 Task: Open Card Card0000000097 in Board Board0000000025 in Workspace WS0000000009 in Trello. Add Member Email0000000033 to Card Card0000000097 in Board Board0000000025 in Workspace WS0000000009 in Trello. Add Green Label titled Label0000000097 to Card Card0000000097 in Board Board0000000025 in Workspace WS0000000009 in Trello. Add Checklist CL0000000097 to Card Card0000000097 in Board Board0000000025 in Workspace WS0000000009 in Trello. Add Dates with Start Date as Apr 08 2023 and Due Date as Apr 30 2023 to Card Card0000000097 in Board Board0000000025 in Workspace WS0000000009 in Trello
Action: Mouse moved to (351, 200)
Screenshot: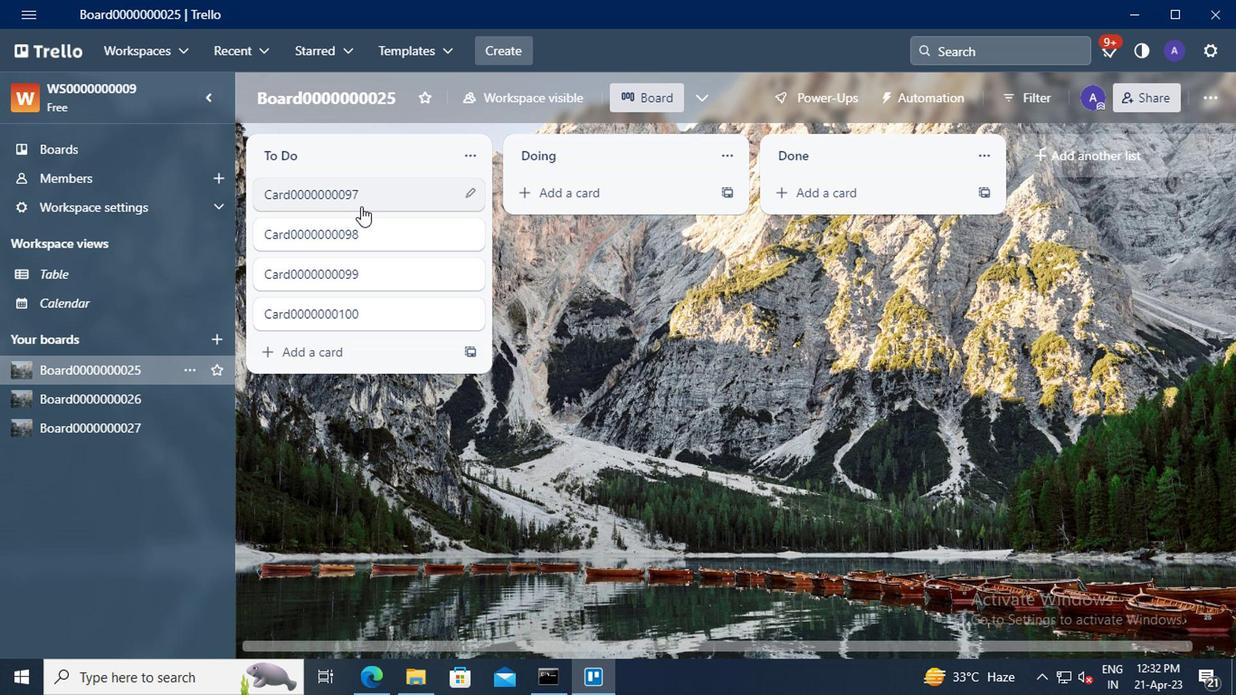 
Action: Mouse pressed left at (351, 200)
Screenshot: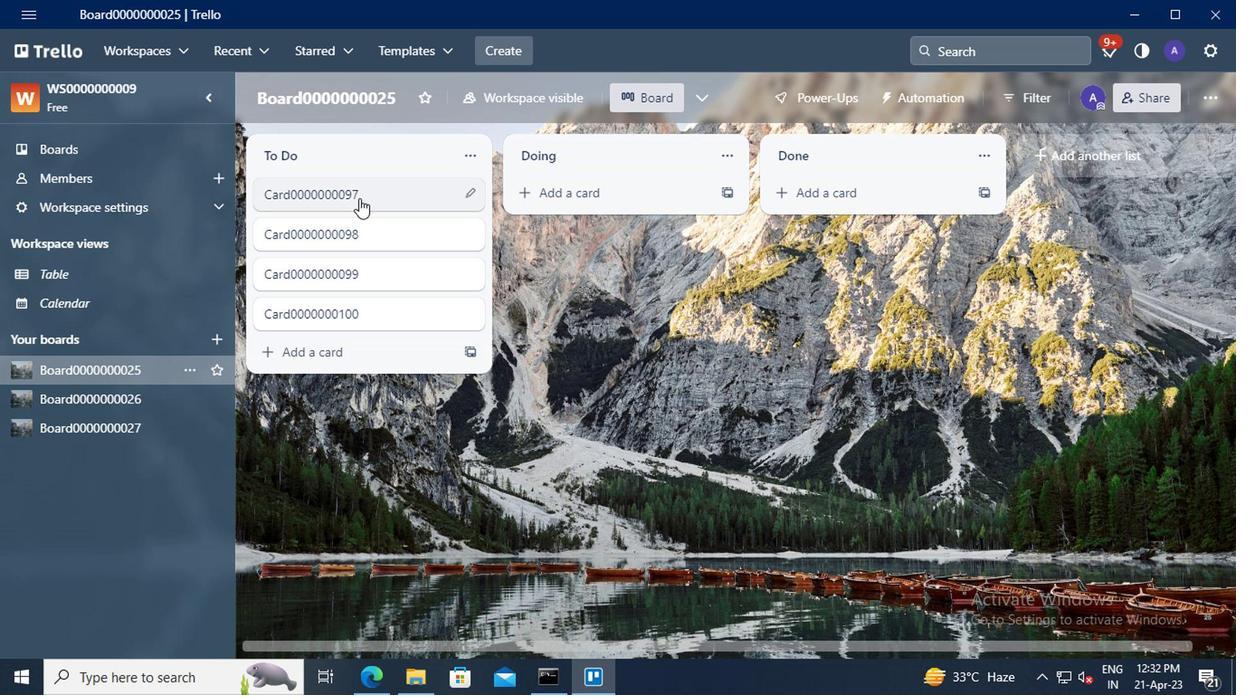 
Action: Mouse moved to (849, 175)
Screenshot: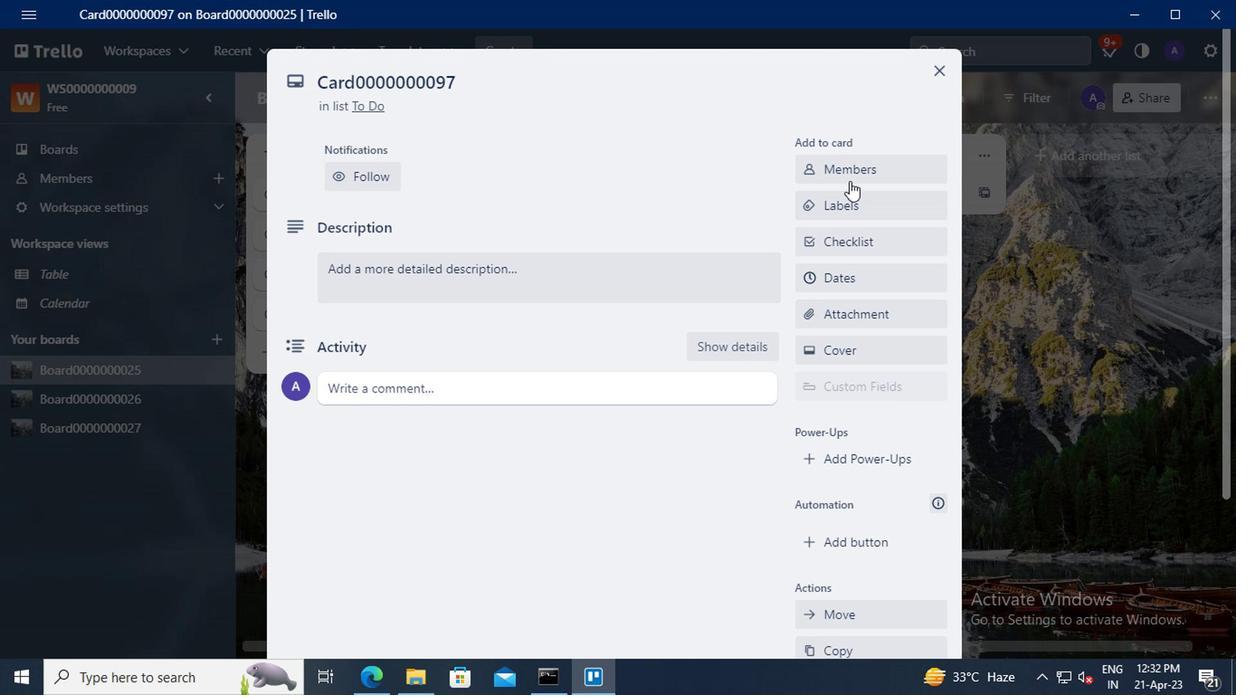 
Action: Mouse pressed left at (849, 175)
Screenshot: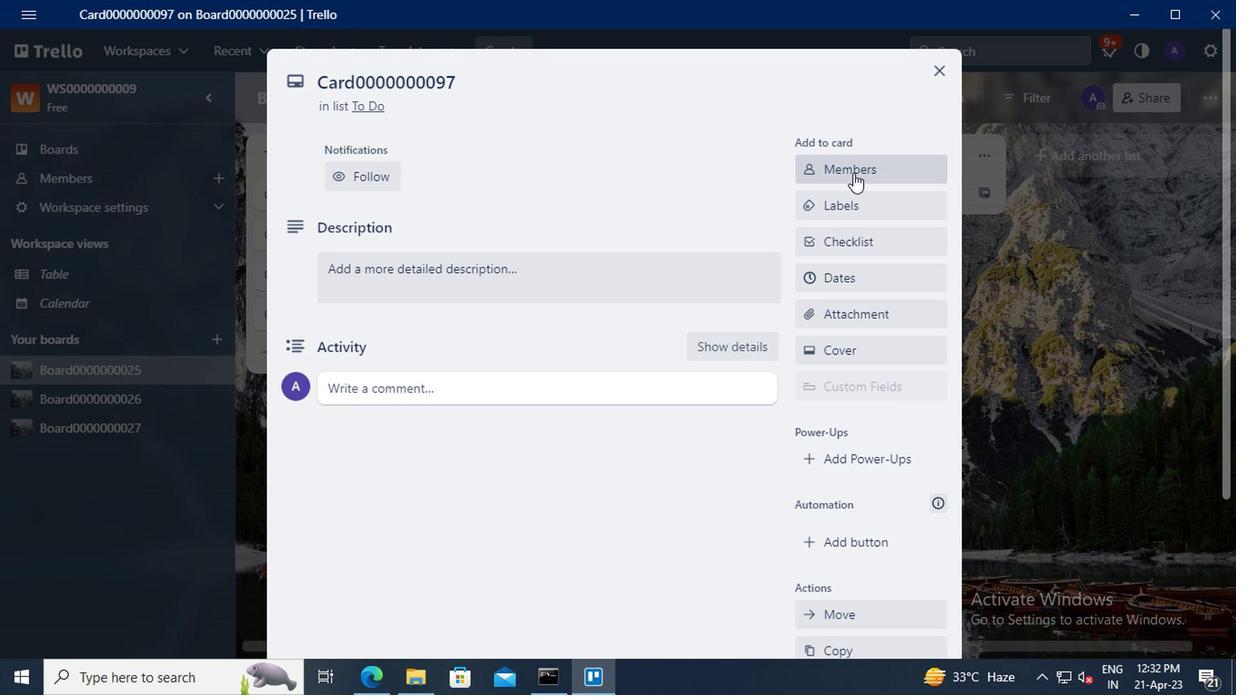 
Action: Mouse moved to (848, 260)
Screenshot: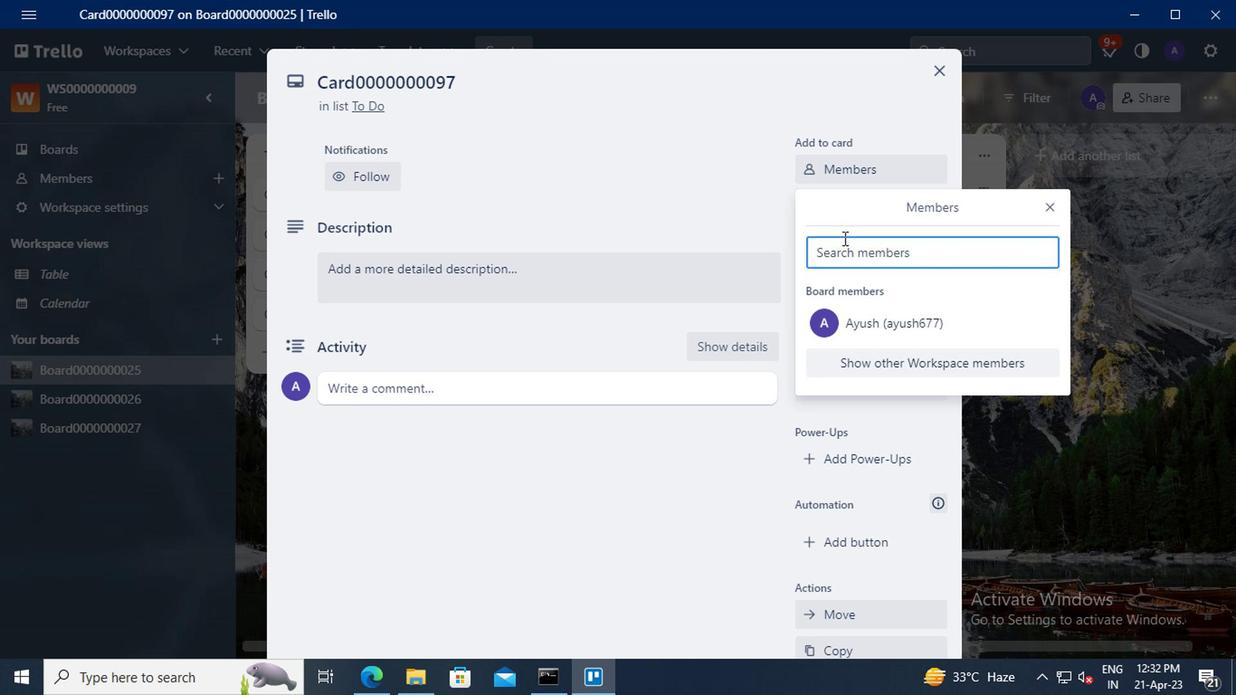 
Action: Mouse pressed left at (848, 260)
Screenshot: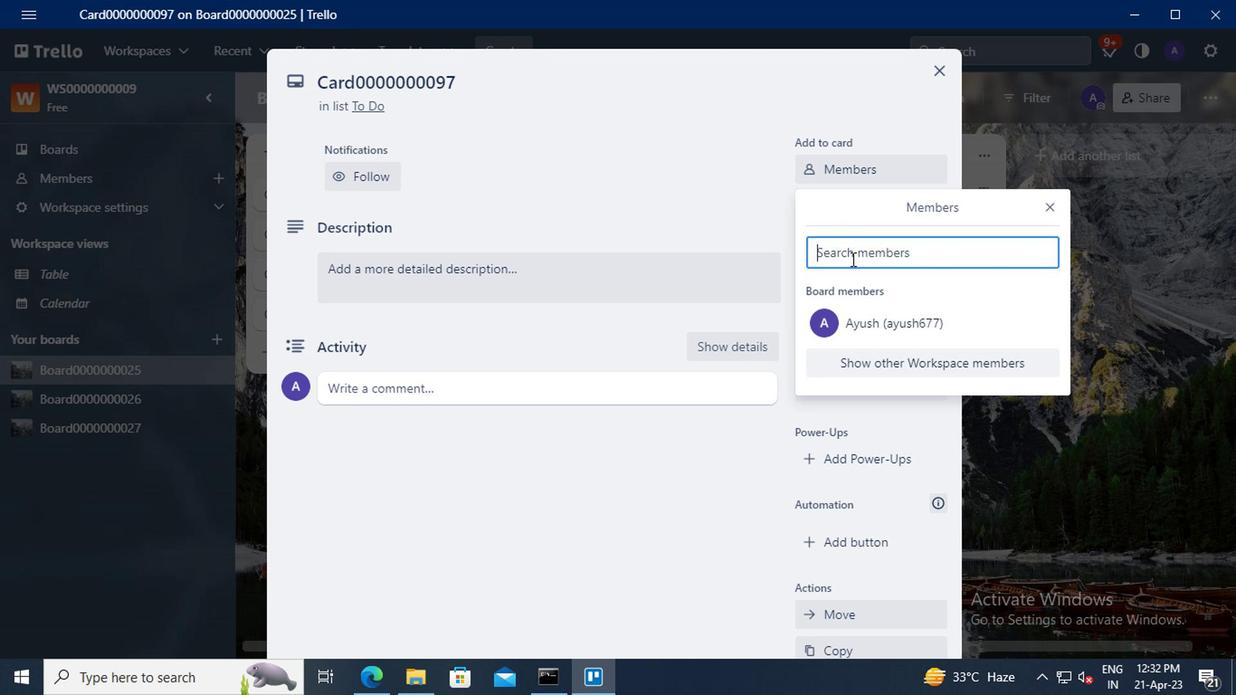 
Action: Key pressed mailaustralia7<Key.shift>@GMAIL.COM
Screenshot: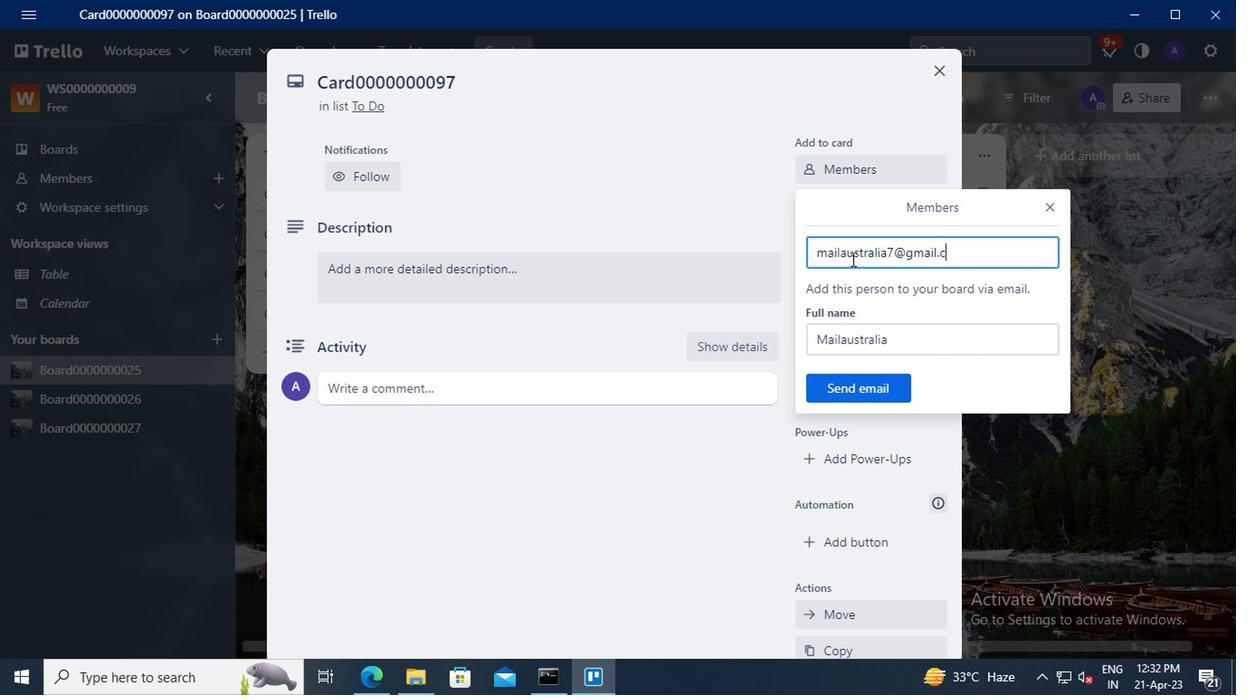 
Action: Mouse moved to (866, 384)
Screenshot: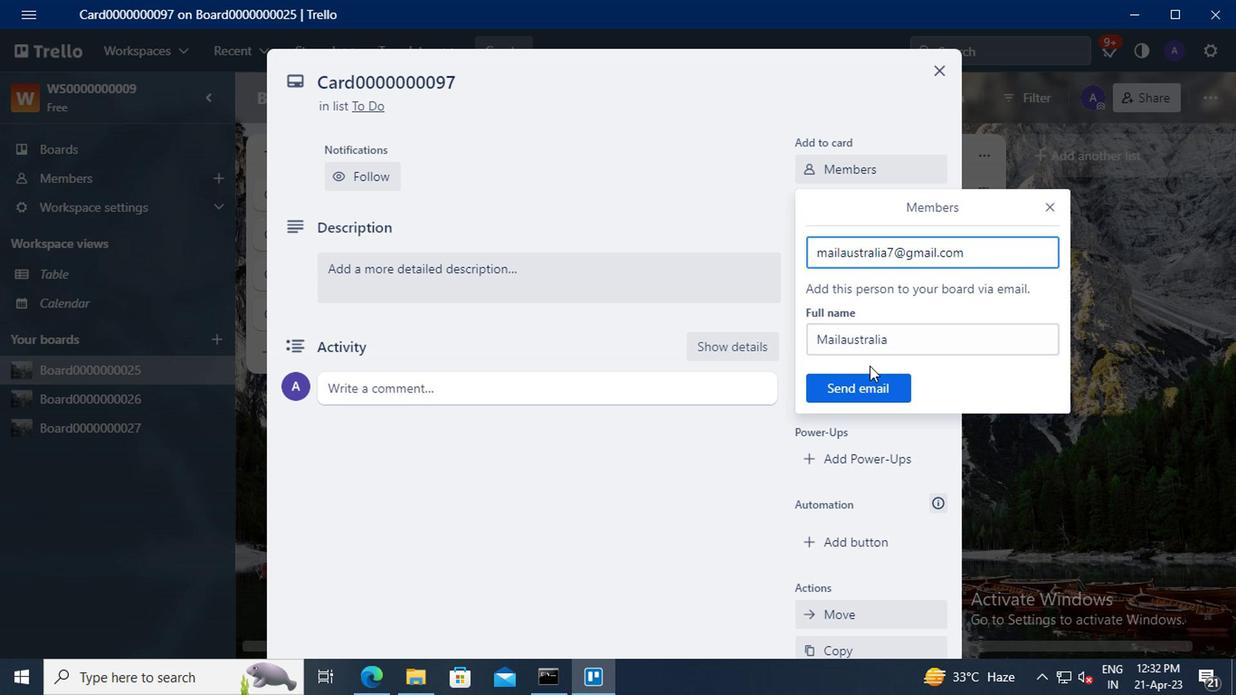 
Action: Mouse pressed left at (866, 384)
Screenshot: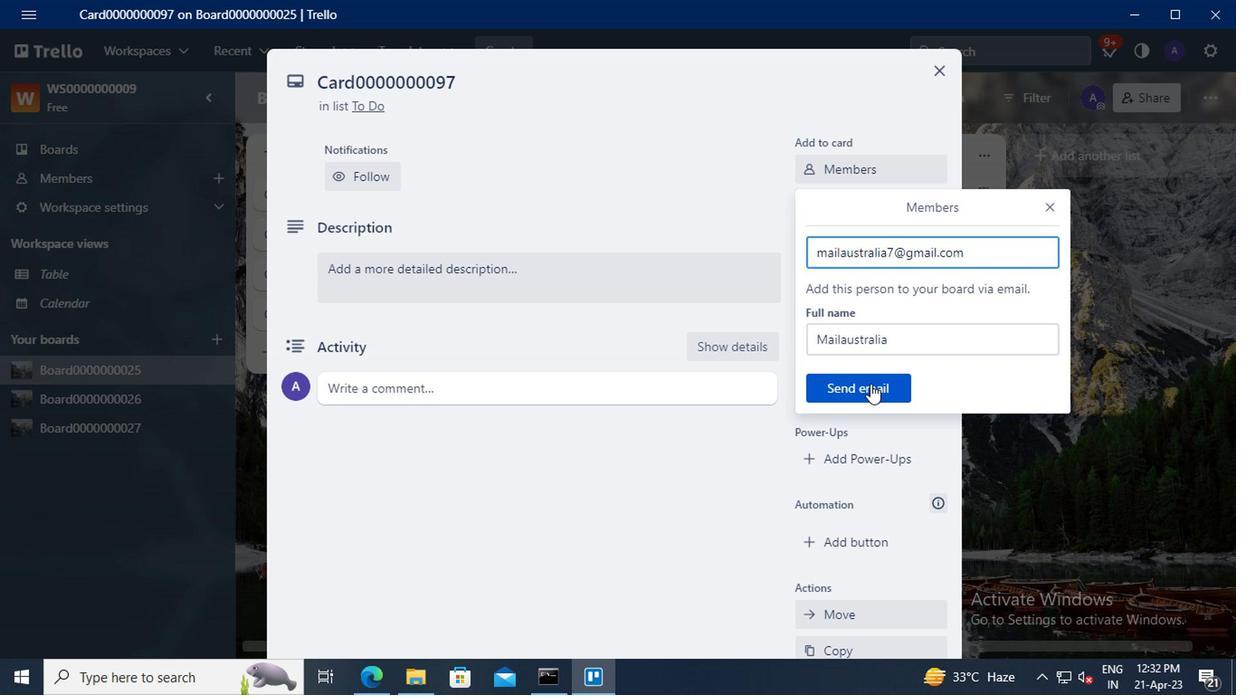 
Action: Mouse moved to (855, 271)
Screenshot: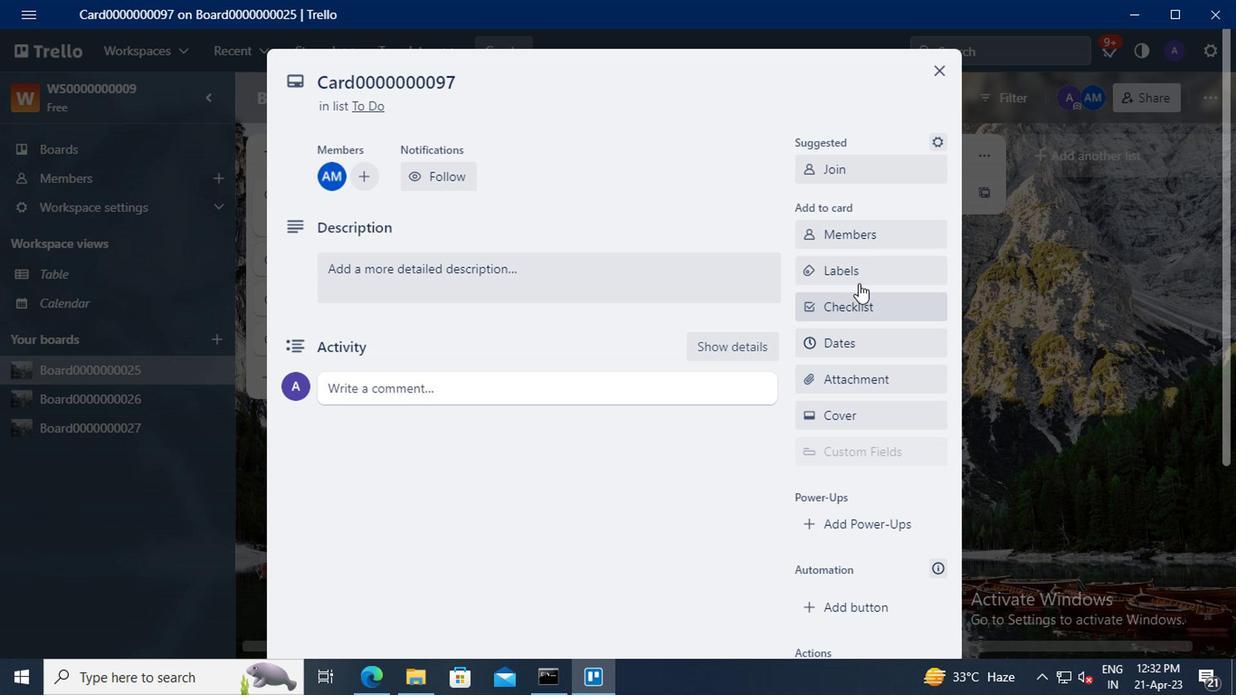 
Action: Mouse pressed left at (855, 271)
Screenshot: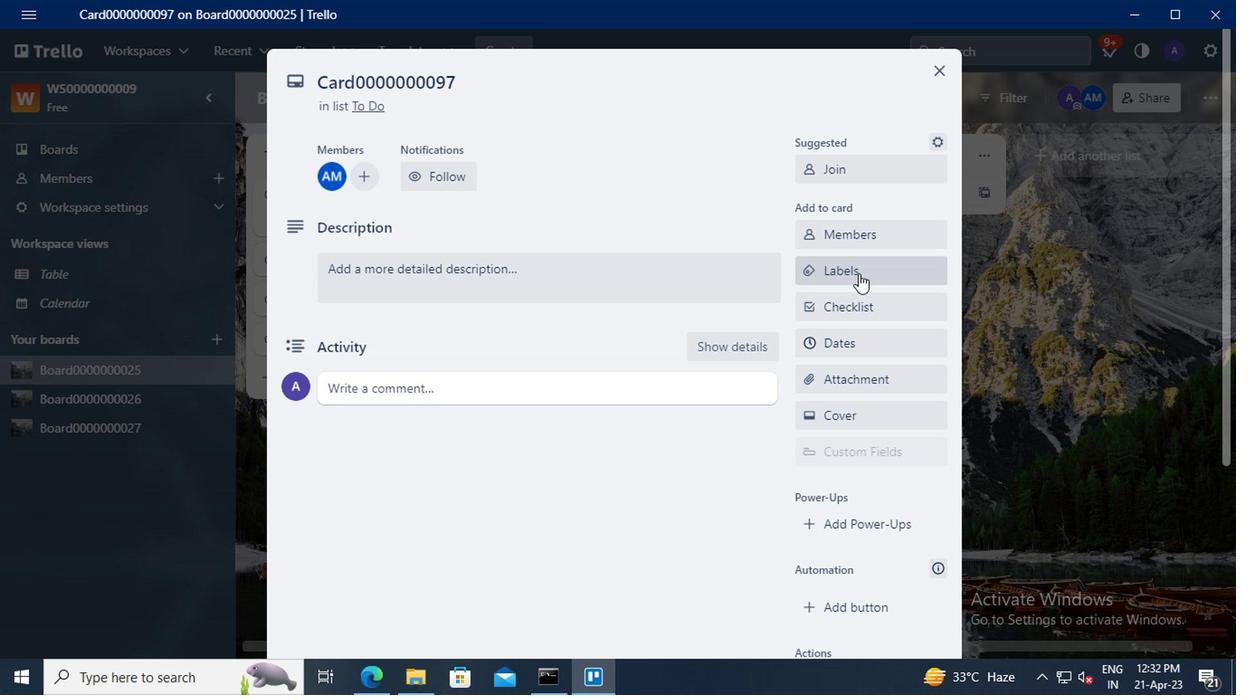 
Action: Mouse moved to (918, 410)
Screenshot: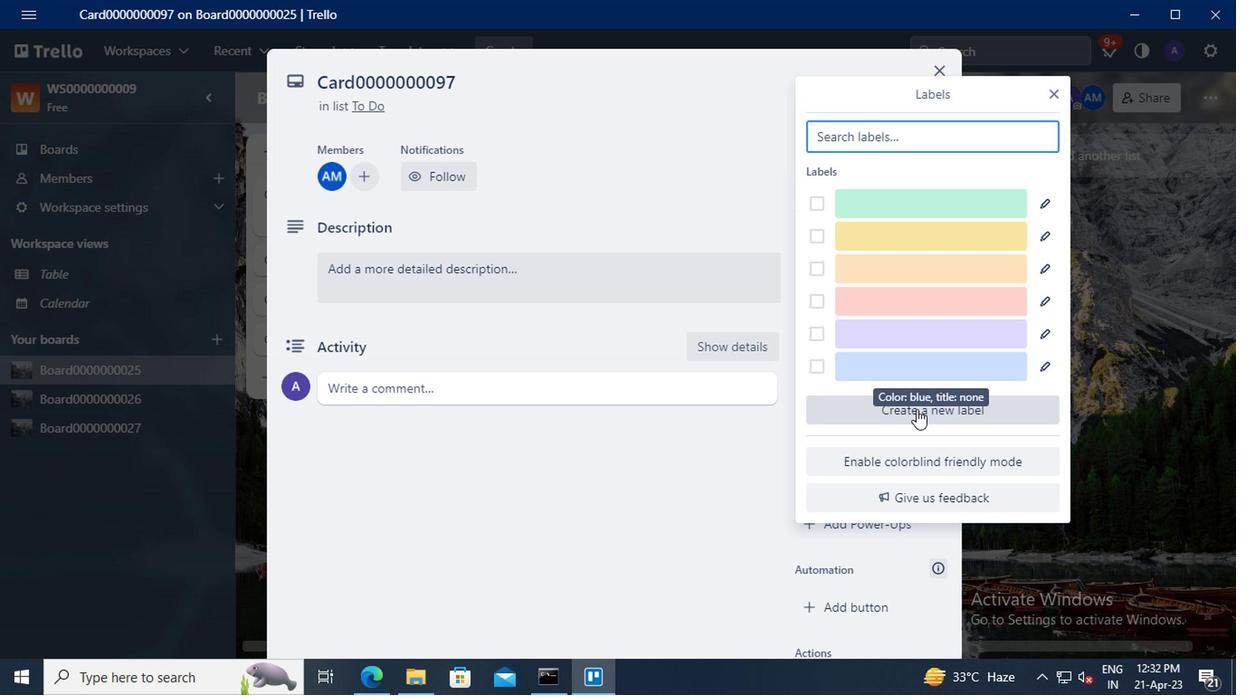 
Action: Mouse pressed left at (918, 410)
Screenshot: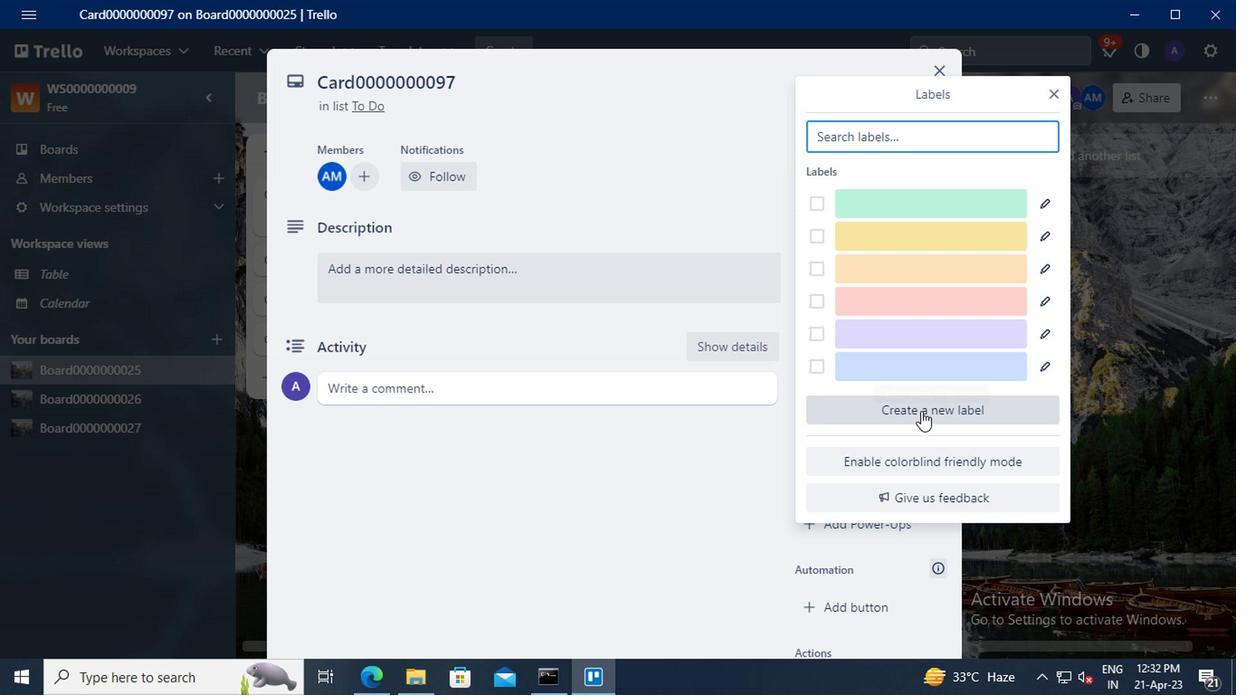 
Action: Mouse moved to (863, 268)
Screenshot: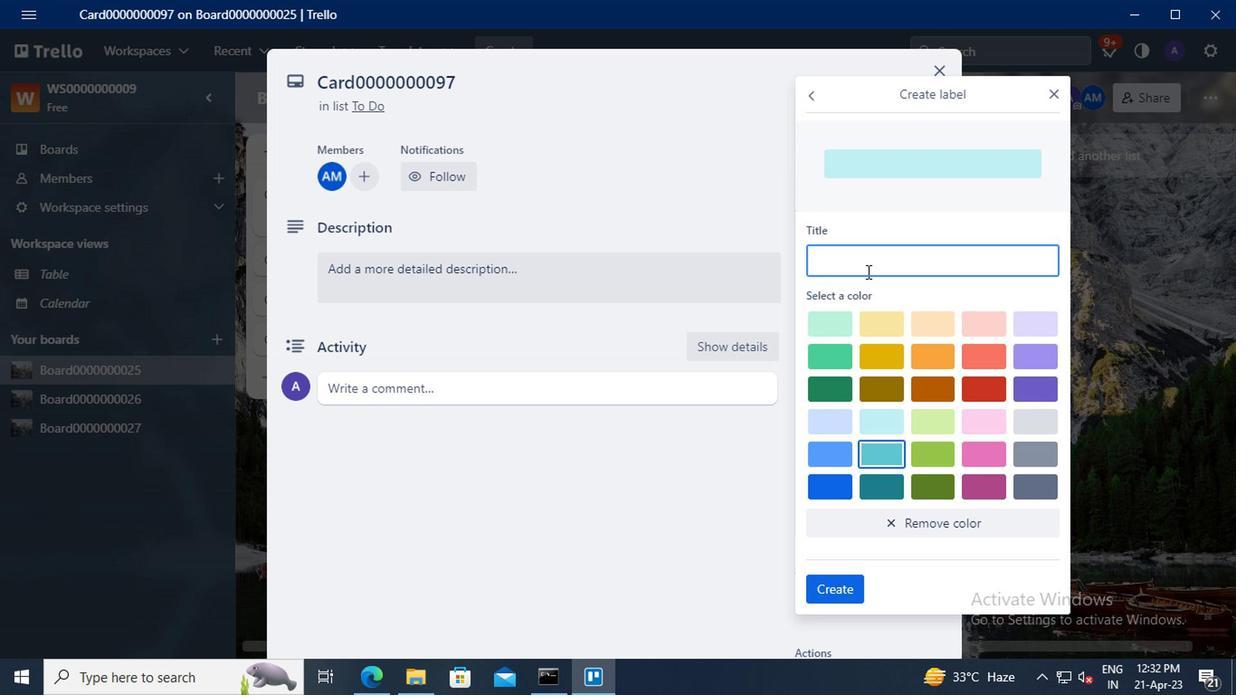 
Action: Mouse pressed left at (863, 268)
Screenshot: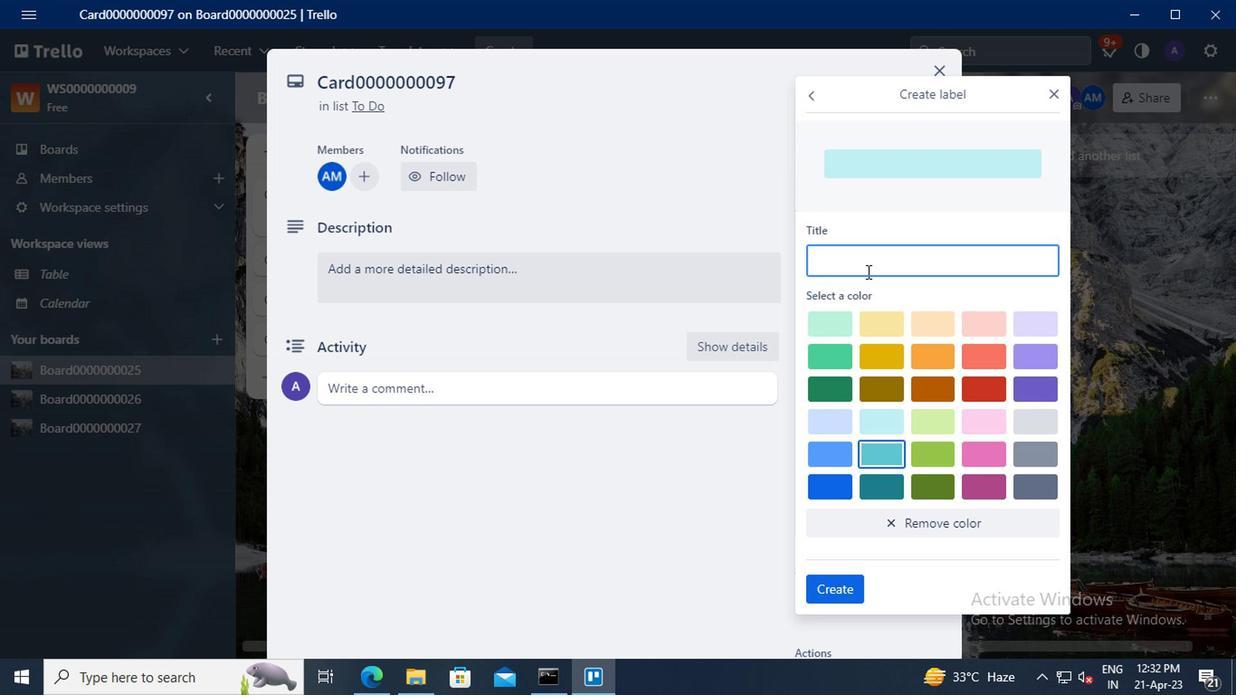 
Action: Key pressed <Key.shift>LABEL0000000097
Screenshot: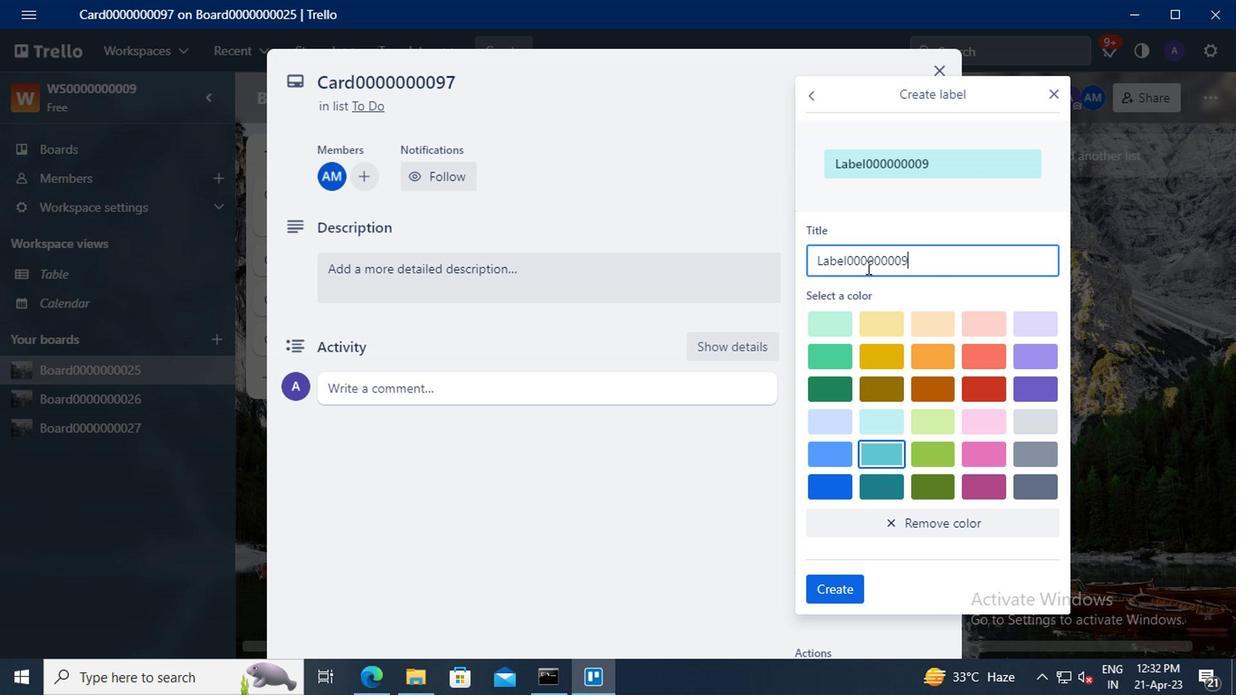 
Action: Mouse moved to (831, 351)
Screenshot: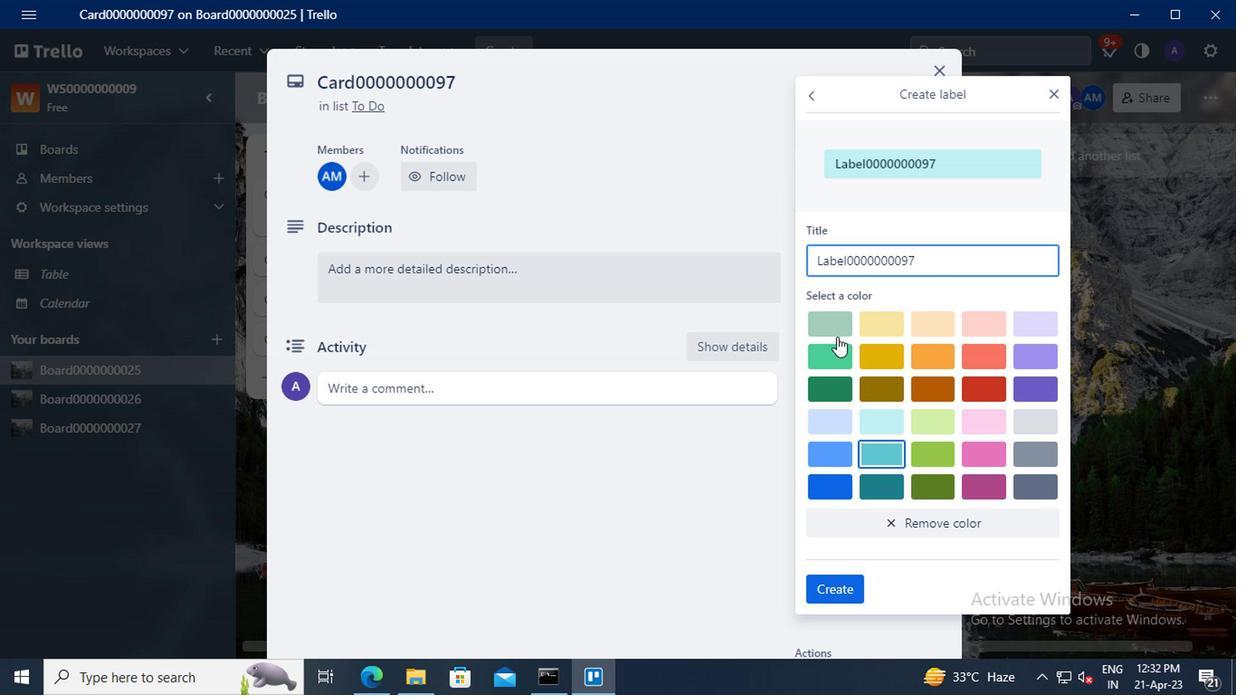
Action: Mouse pressed left at (831, 351)
Screenshot: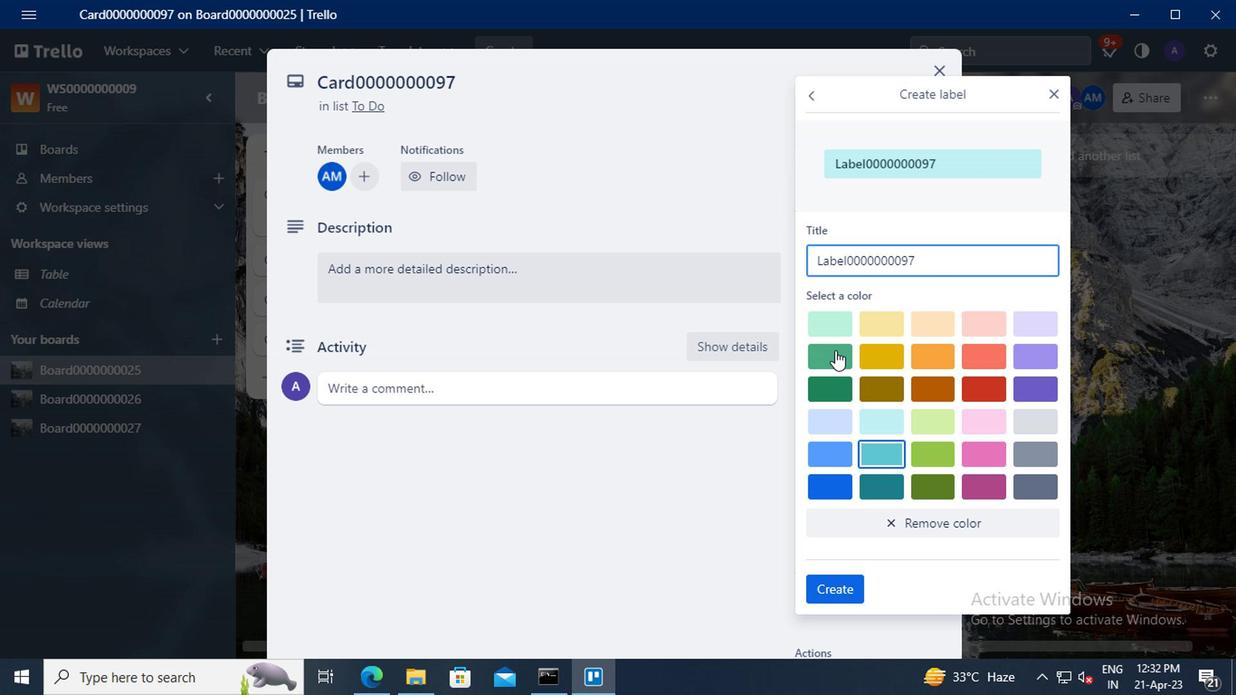 
Action: Mouse moved to (846, 589)
Screenshot: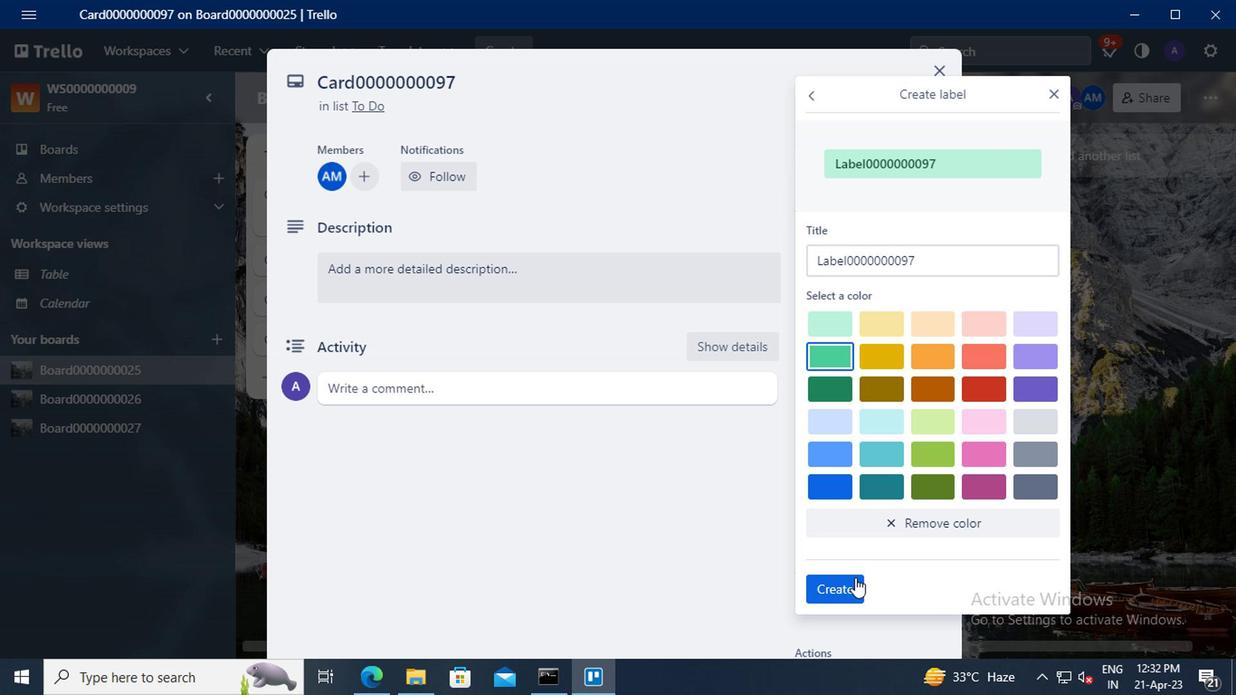 
Action: Mouse pressed left at (846, 589)
Screenshot: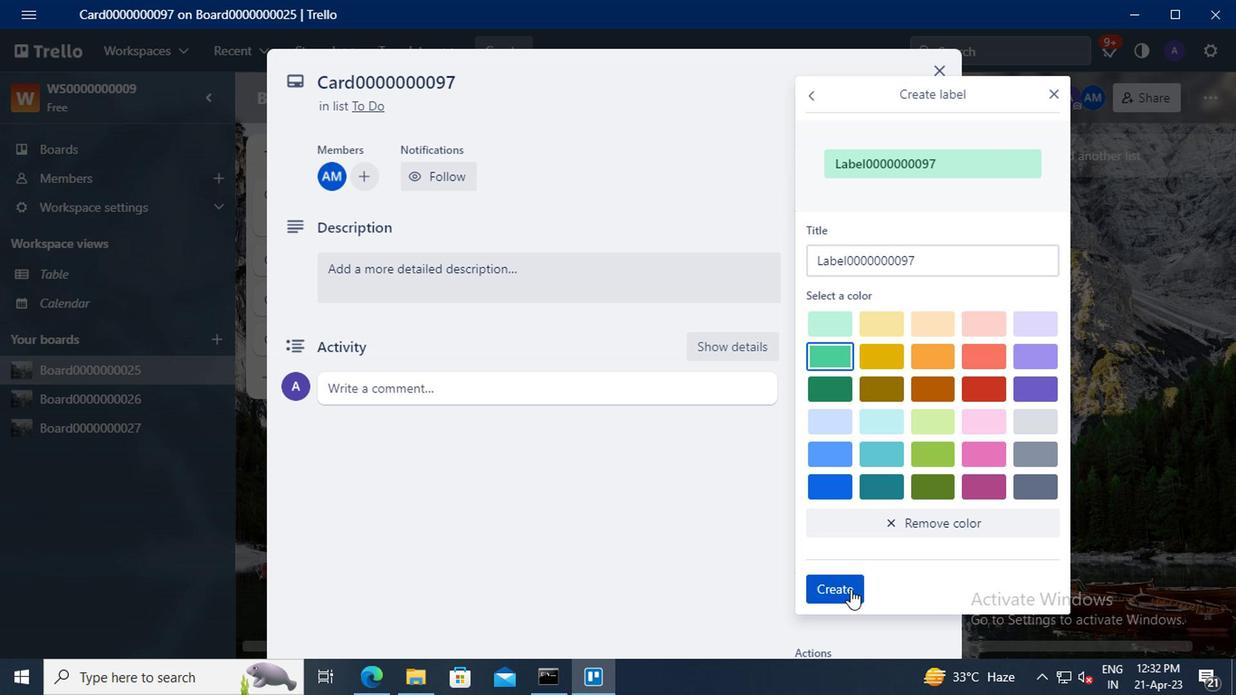 
Action: Mouse moved to (1054, 92)
Screenshot: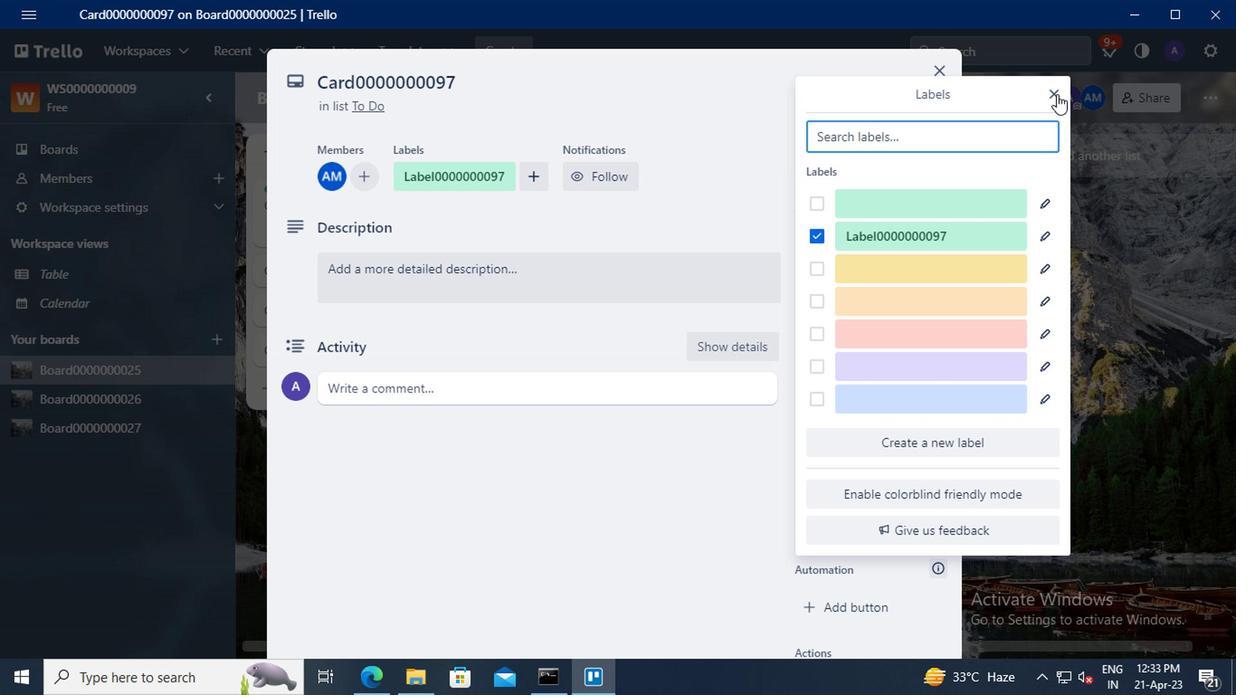
Action: Mouse pressed left at (1054, 92)
Screenshot: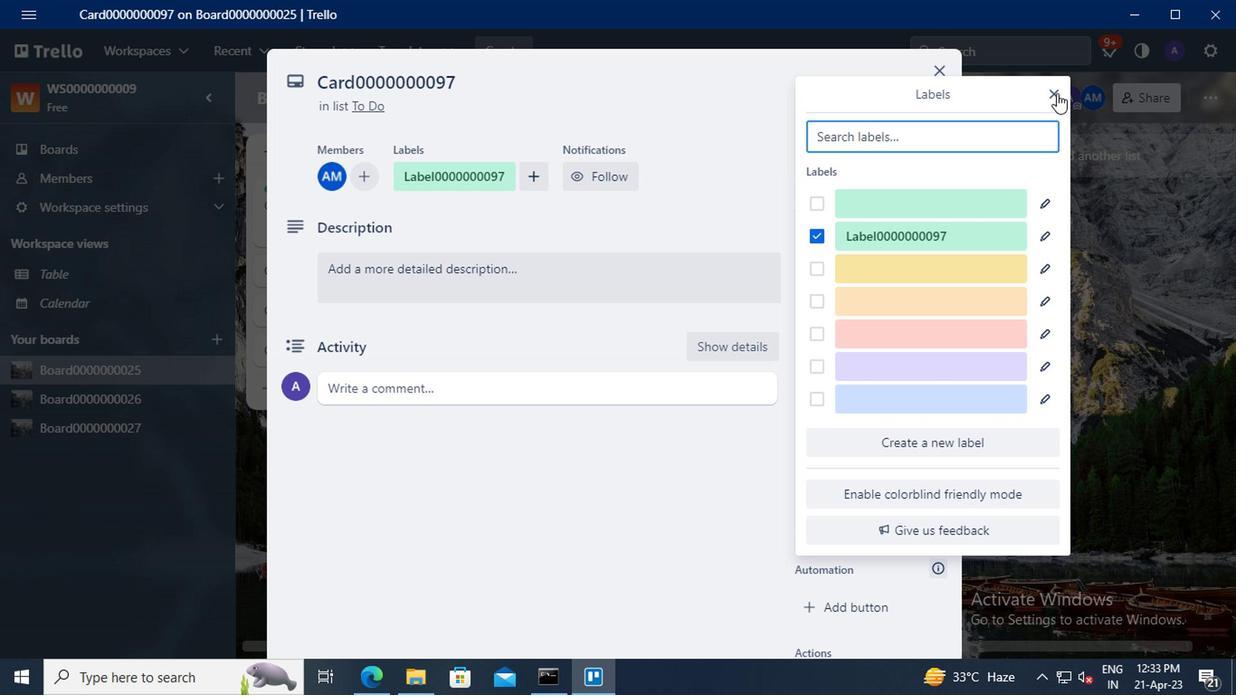 
Action: Mouse moved to (870, 303)
Screenshot: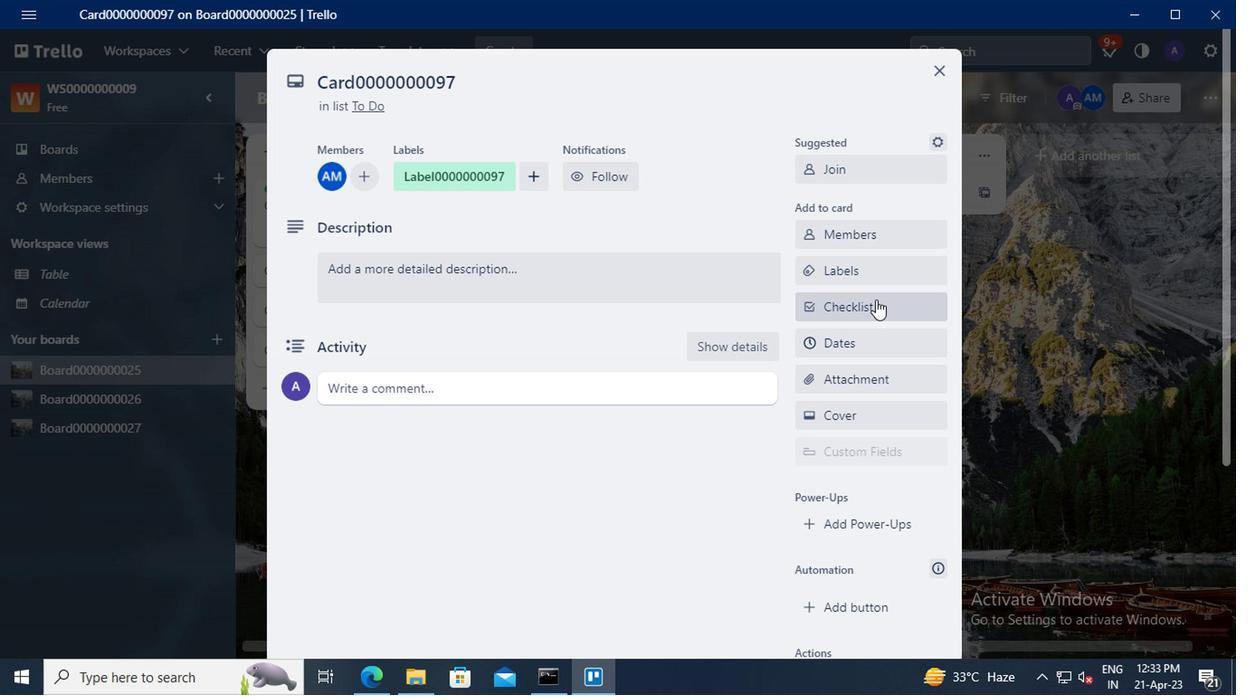 
Action: Mouse pressed left at (870, 303)
Screenshot: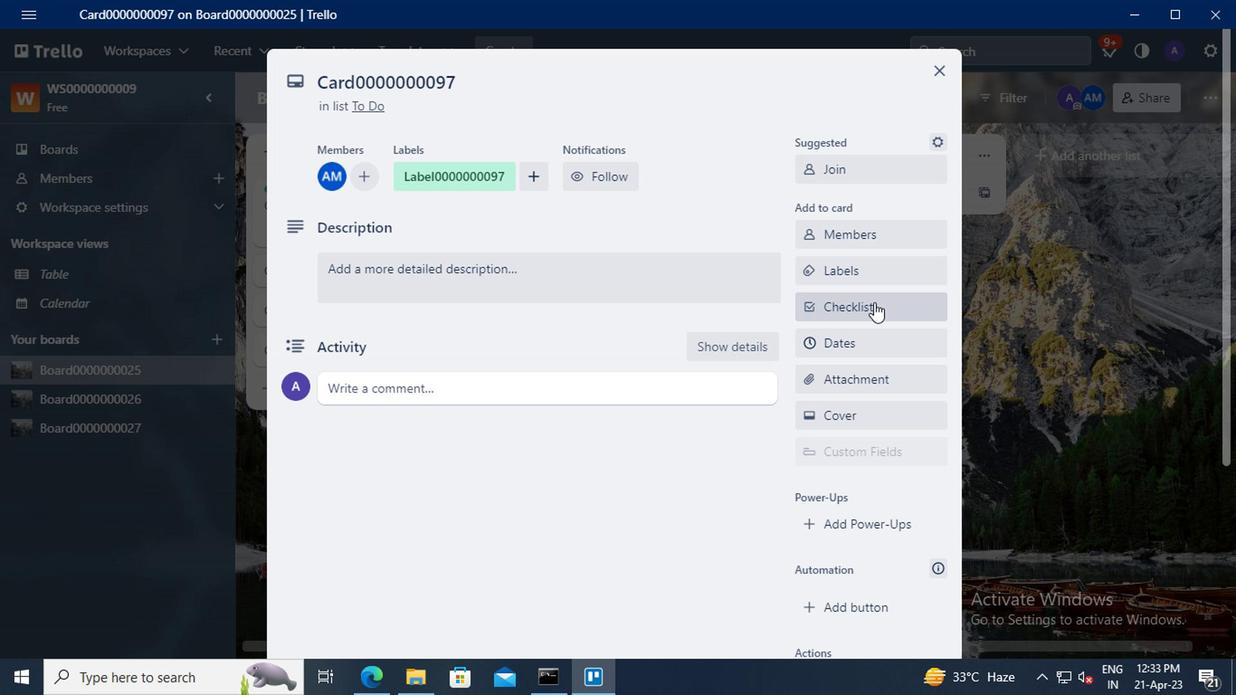 
Action: Key pressed <Key.delete><Key.shift>CL0000000097
Screenshot: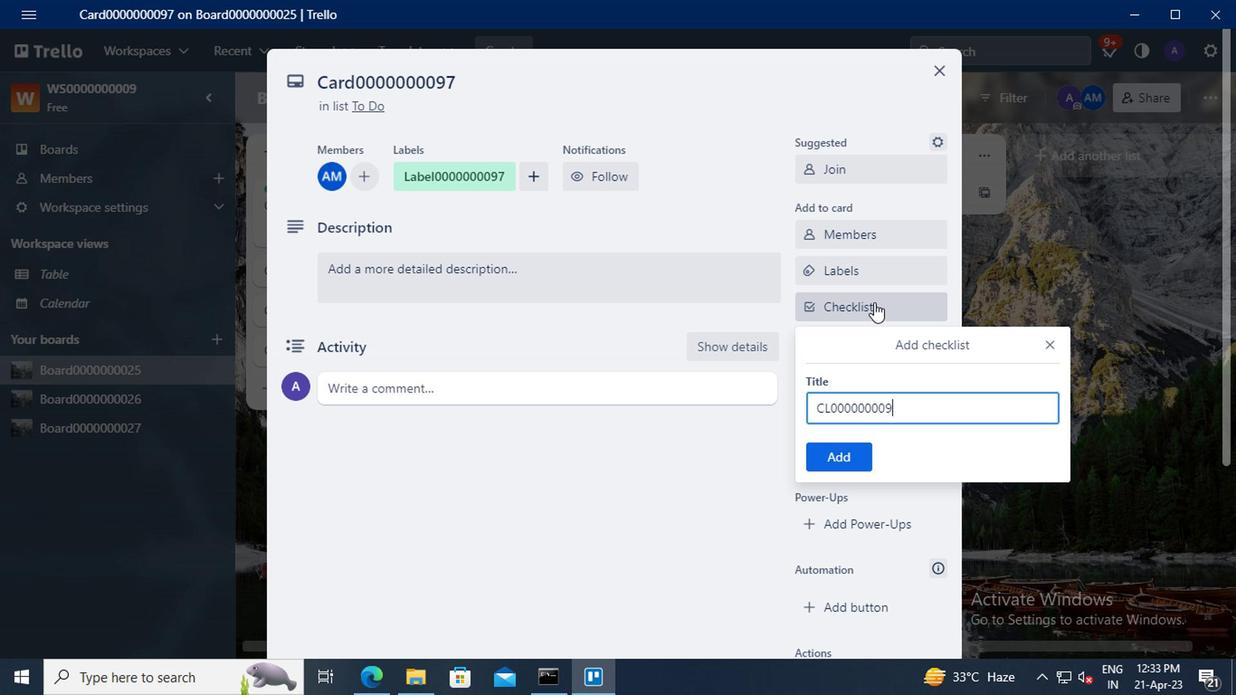 
Action: Mouse moved to (848, 450)
Screenshot: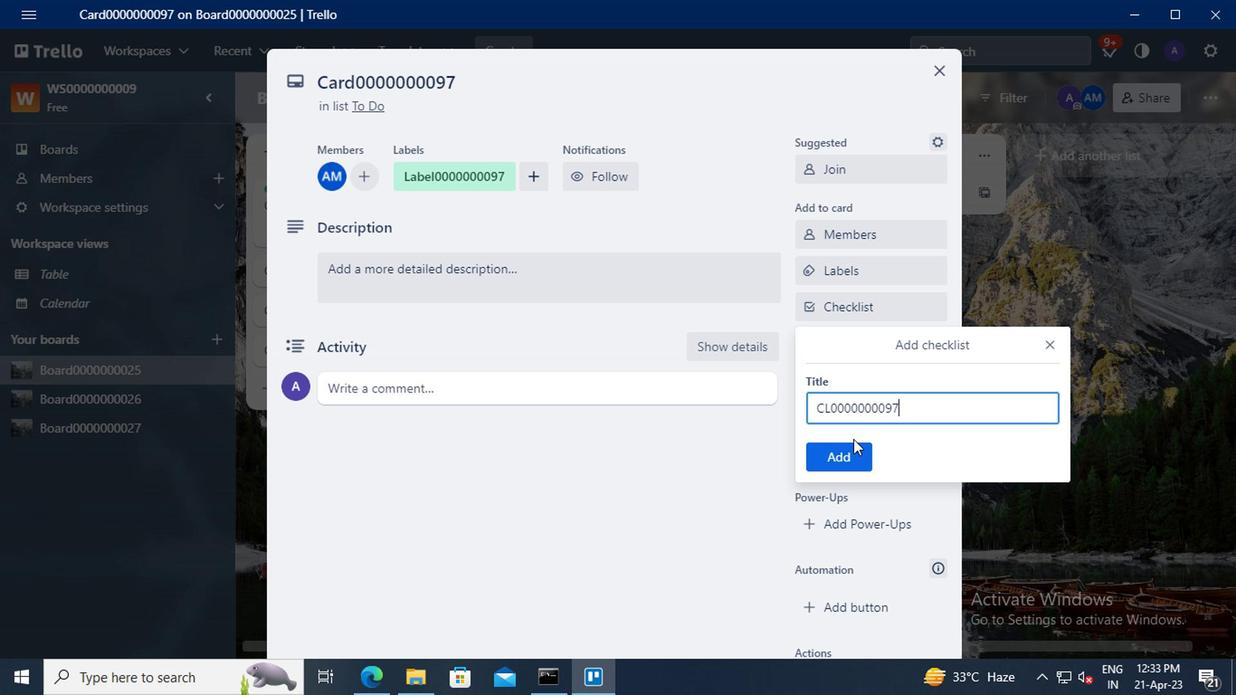 
Action: Mouse pressed left at (848, 450)
Screenshot: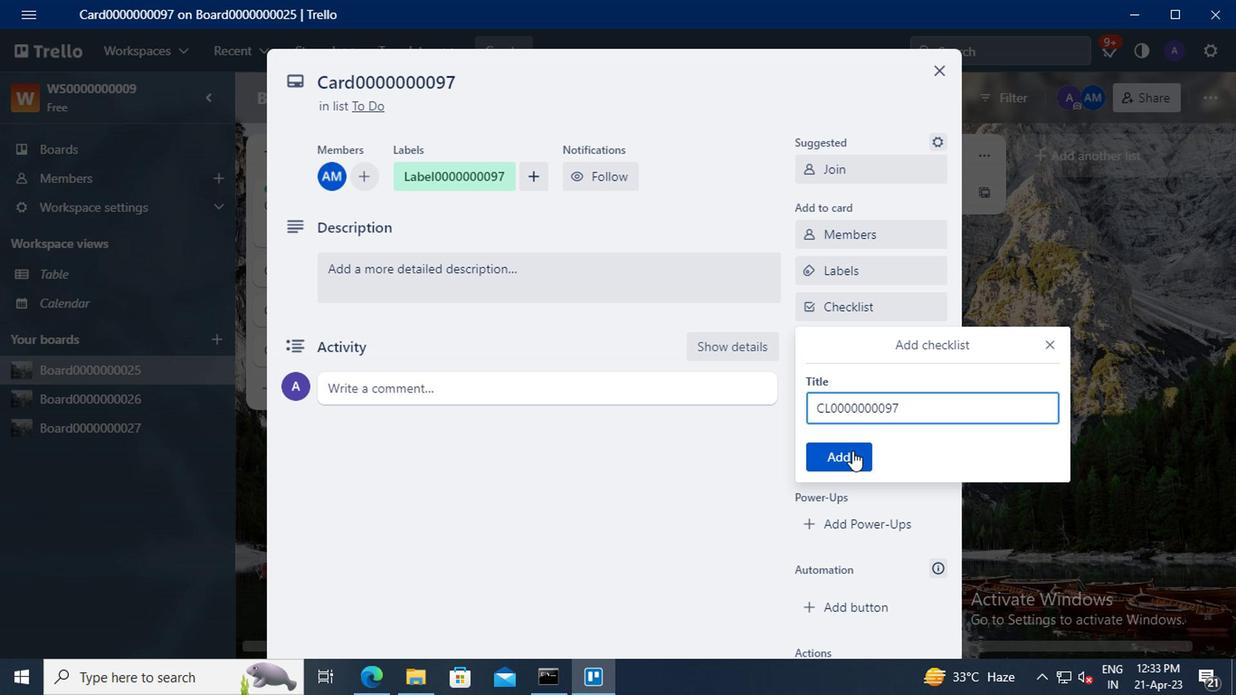 
Action: Mouse moved to (857, 343)
Screenshot: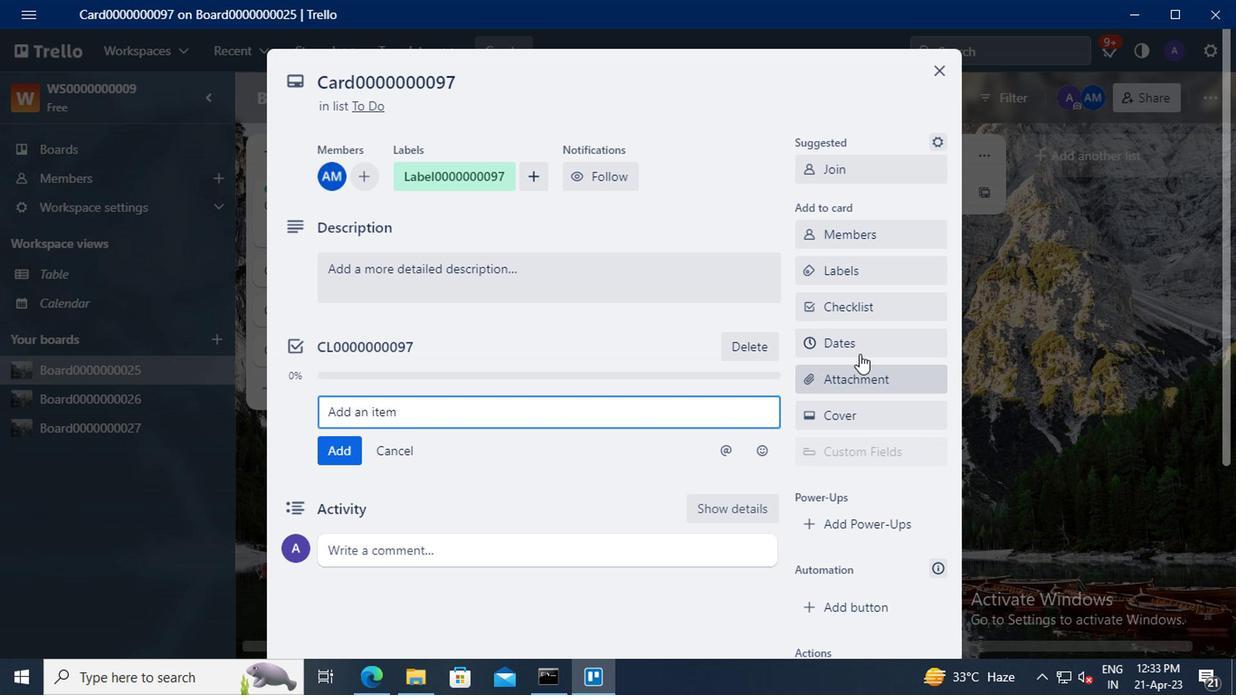 
Action: Mouse pressed left at (857, 343)
Screenshot: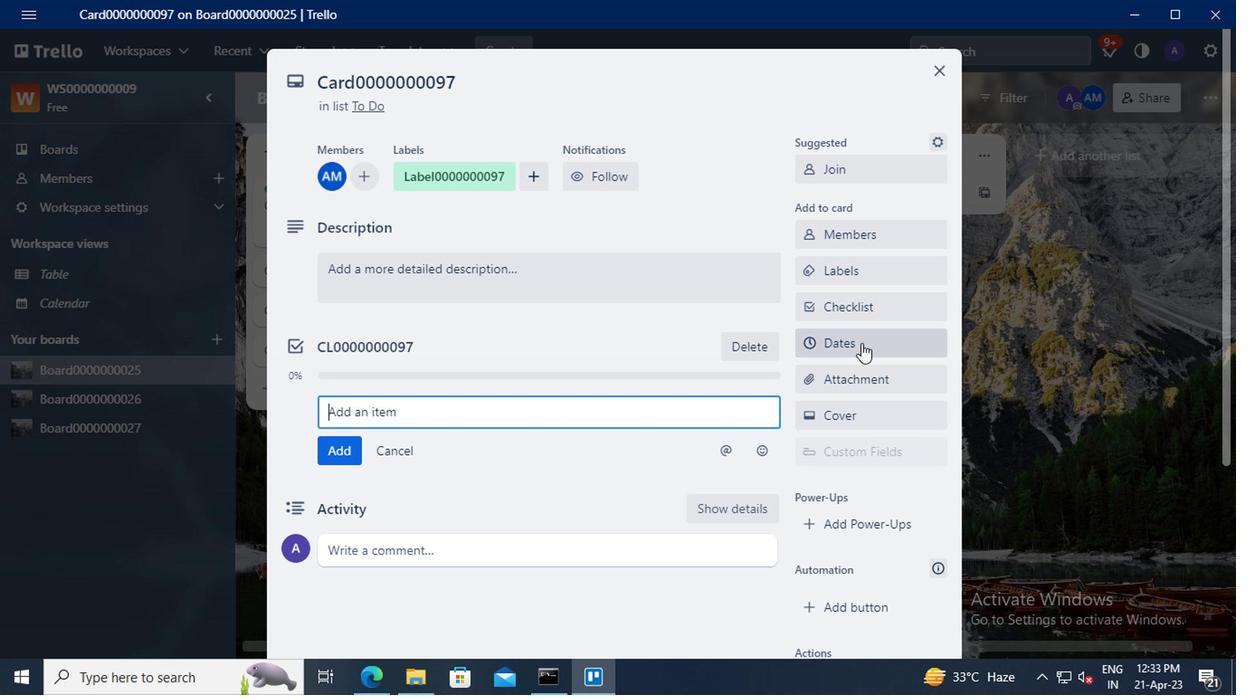 
Action: Mouse moved to (810, 416)
Screenshot: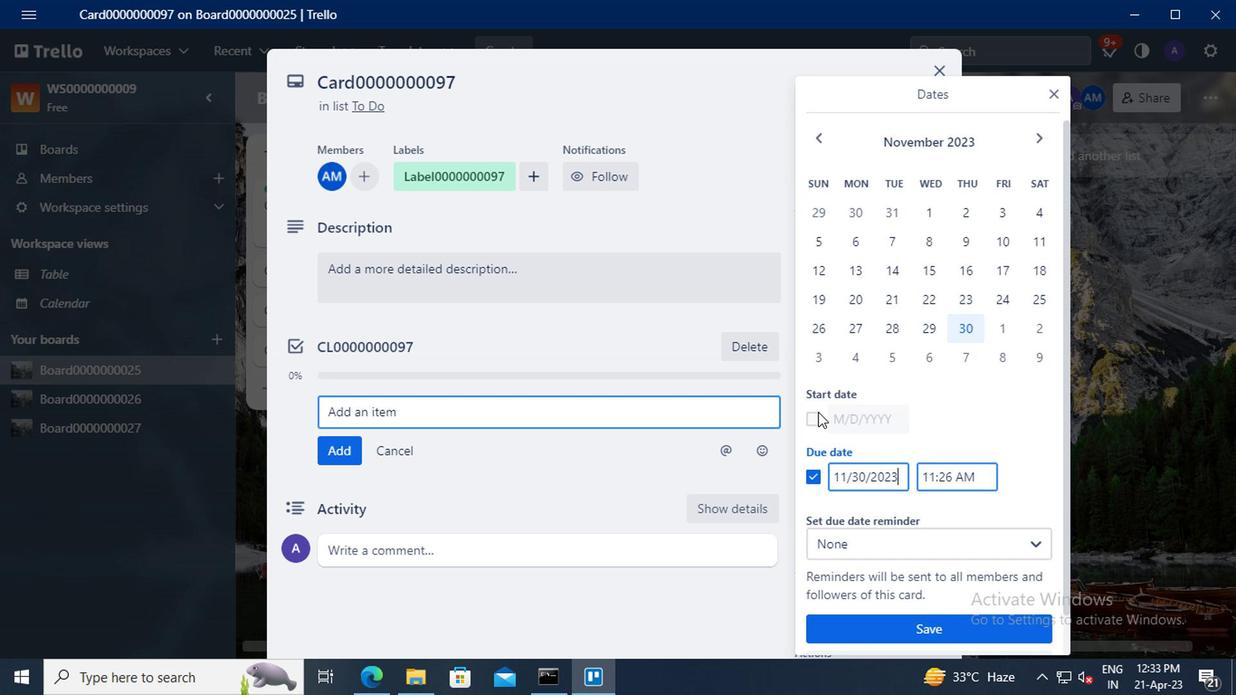 
Action: Mouse pressed left at (810, 416)
Screenshot: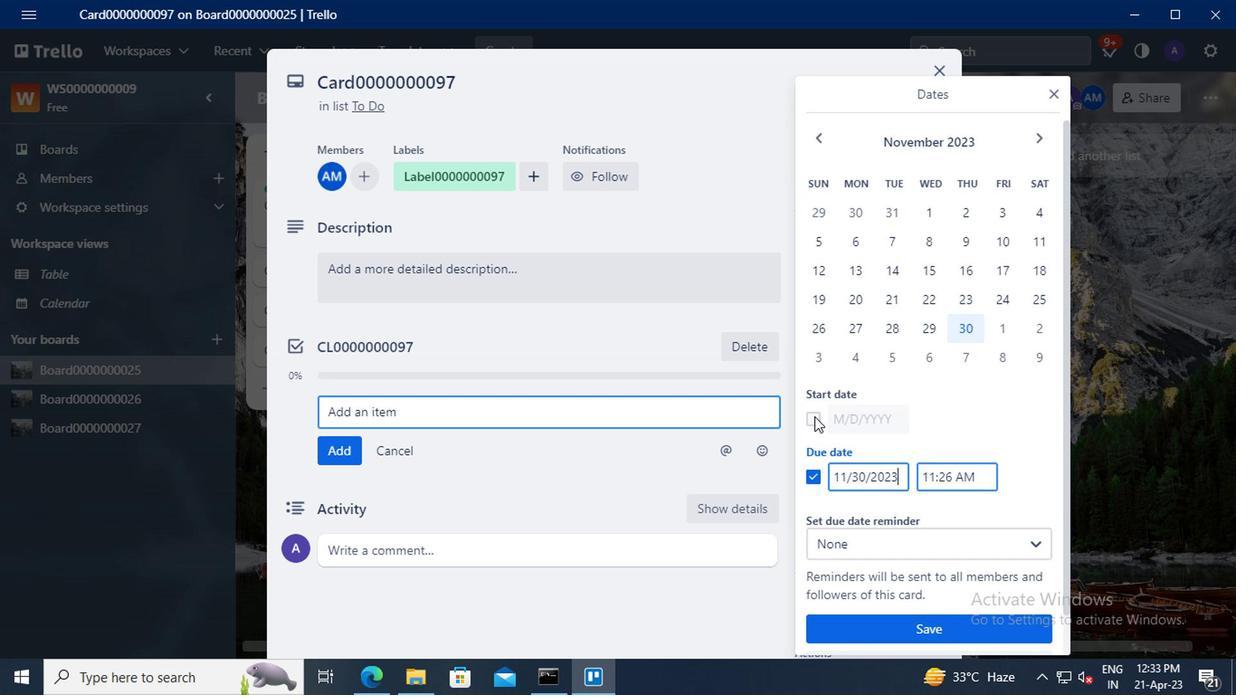 
Action: Mouse moved to (859, 419)
Screenshot: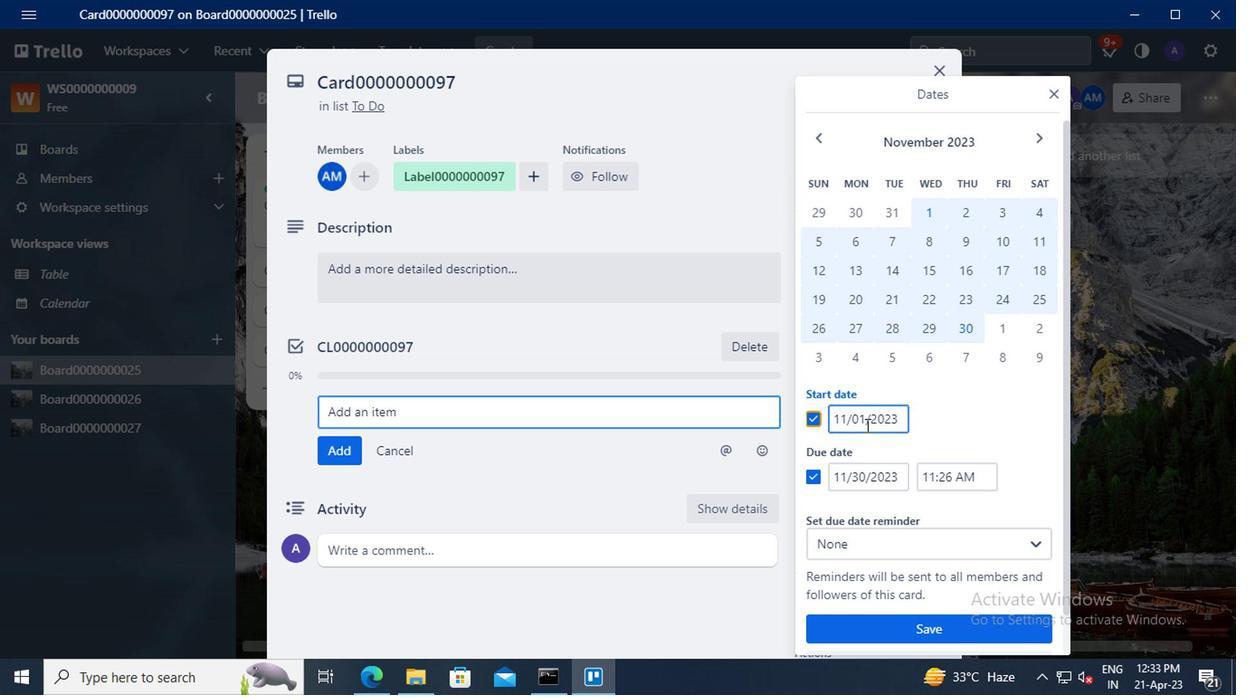 
Action: Mouse pressed left at (859, 419)
Screenshot: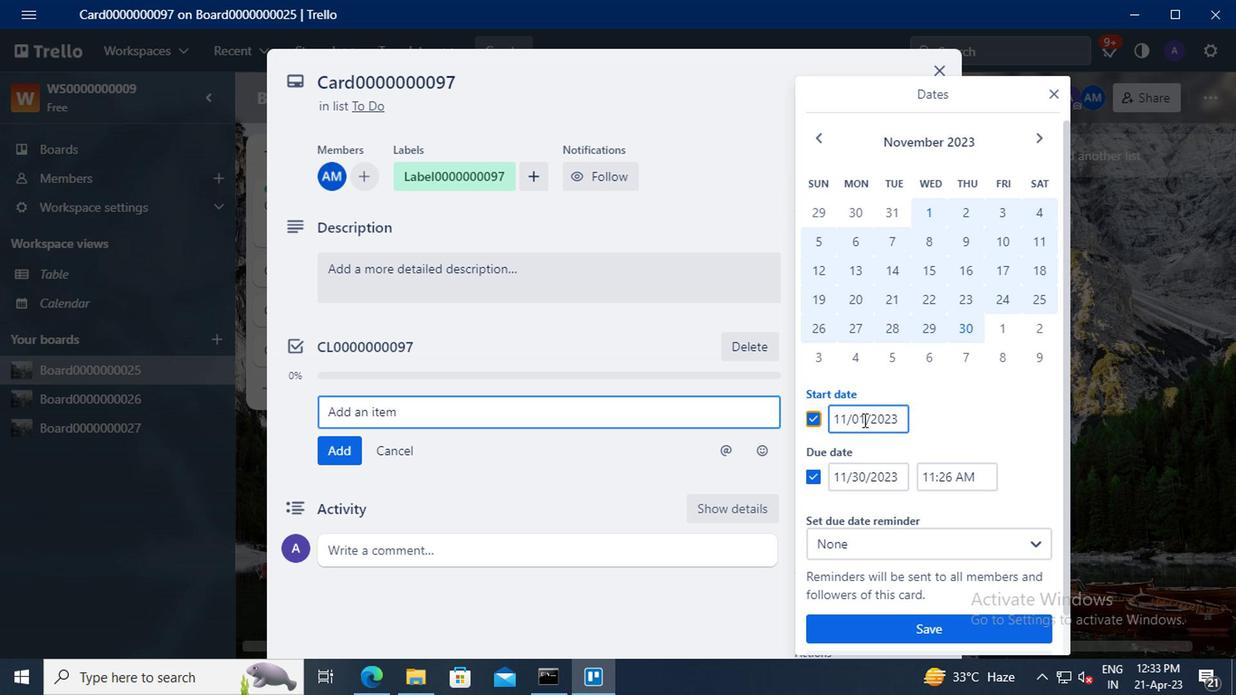 
Action: Mouse moved to (868, 375)
Screenshot: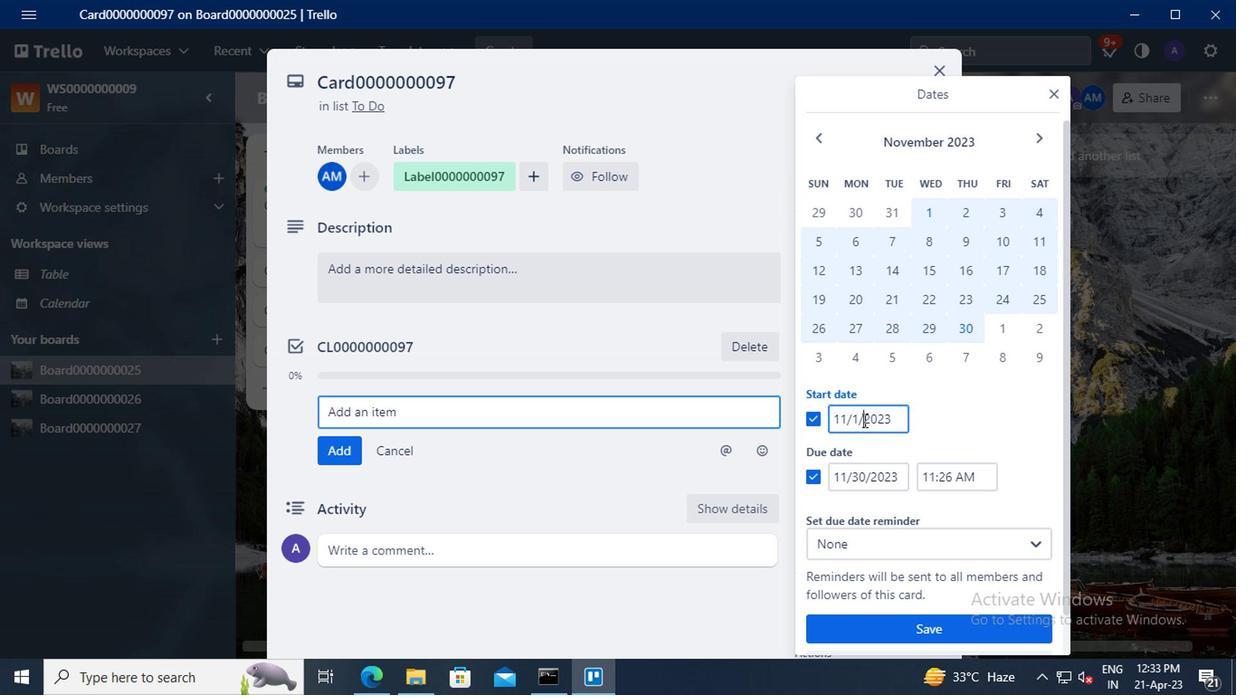 
Action: Key pressed <Key.left><Key.backspace>8<Key.left><Key.left><Key.backspace><Key.backspace>4
Screenshot: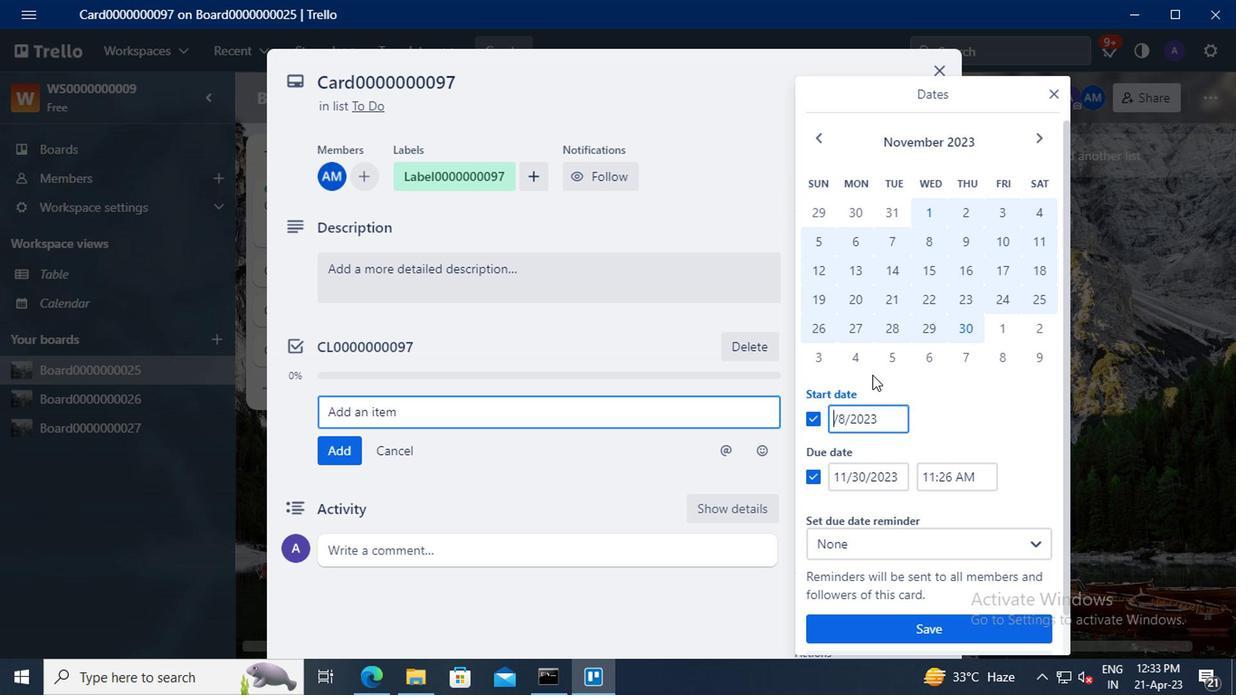 
Action: Mouse moved to (860, 473)
Screenshot: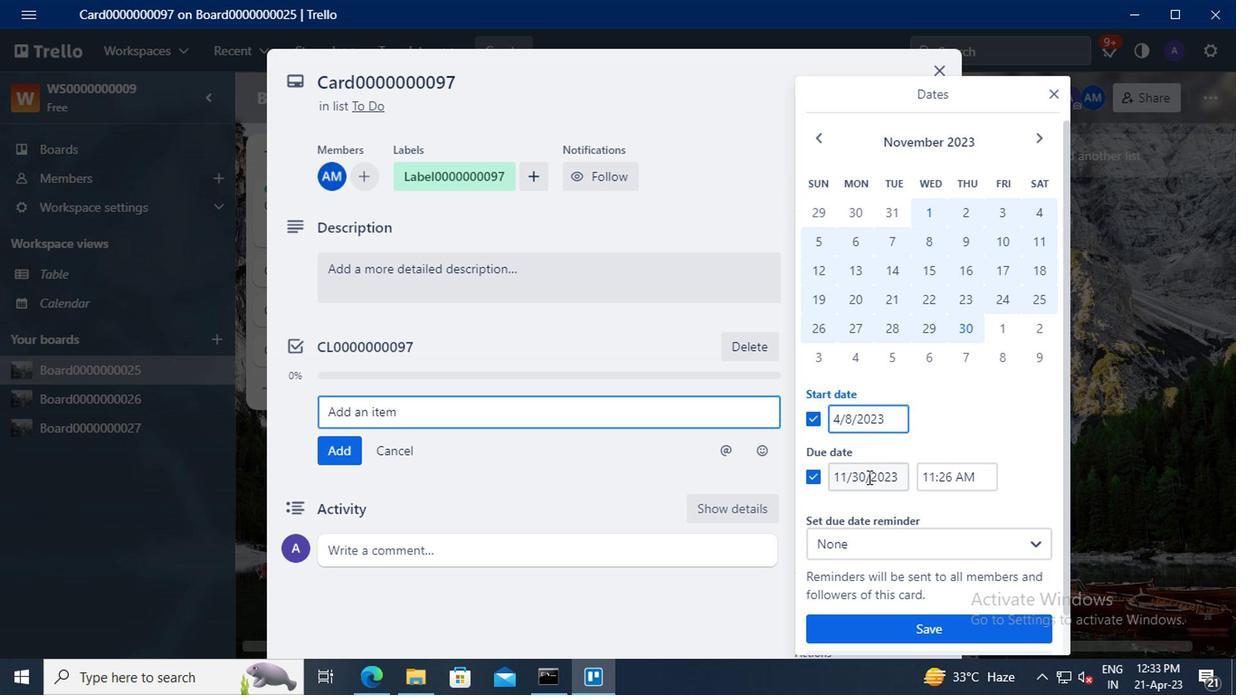 
Action: Mouse pressed left at (860, 473)
Screenshot: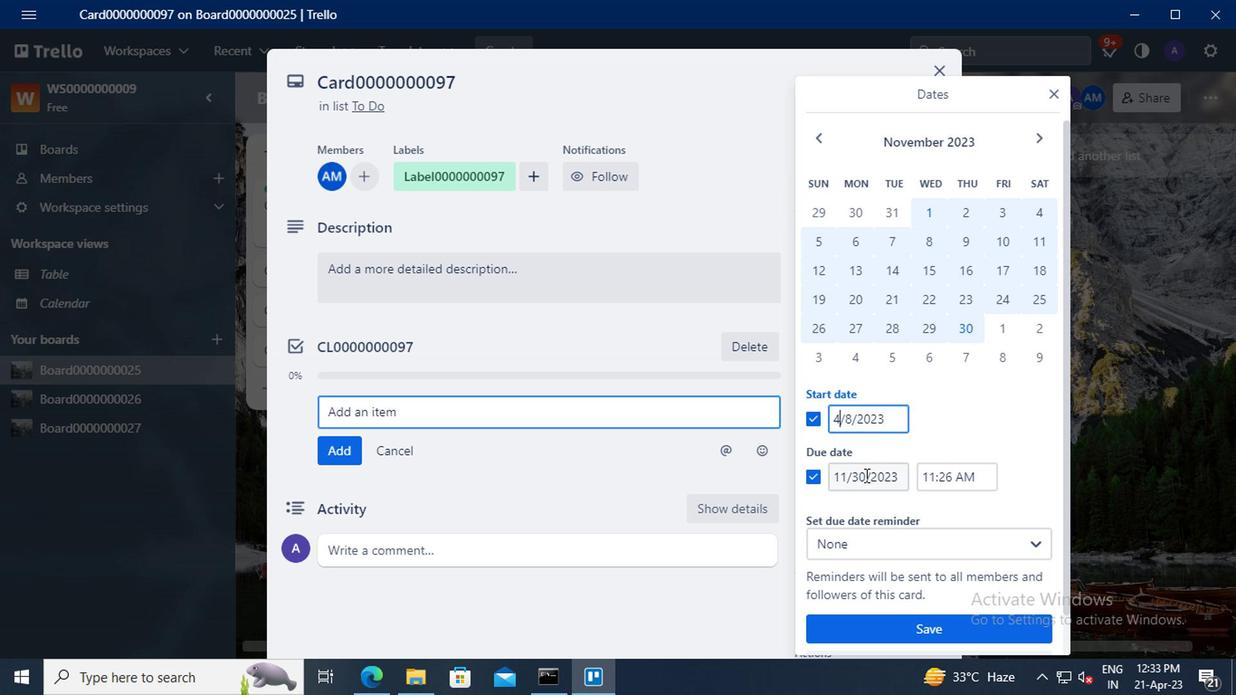 
Action: Key pressed <Key.backspace><Key.backspace>30<Key.left><Key.left><Key.left><Key.backspace><Key.backspace>4
Screenshot: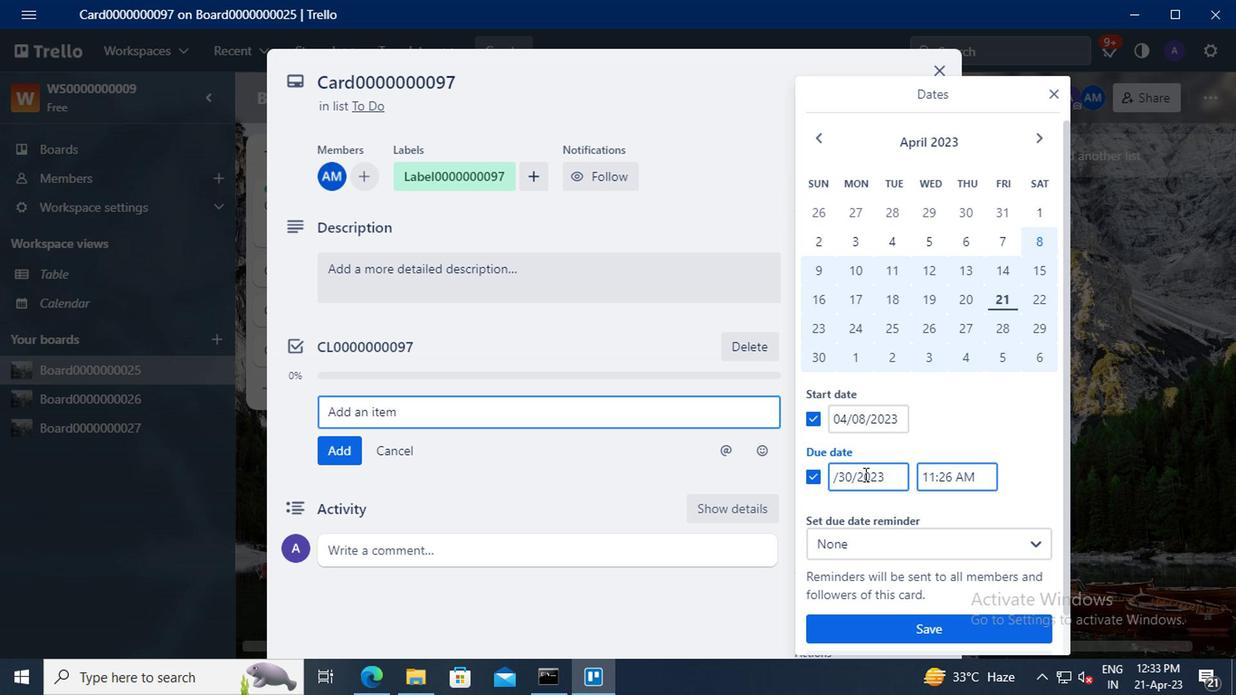 
Action: Mouse moved to (920, 628)
Screenshot: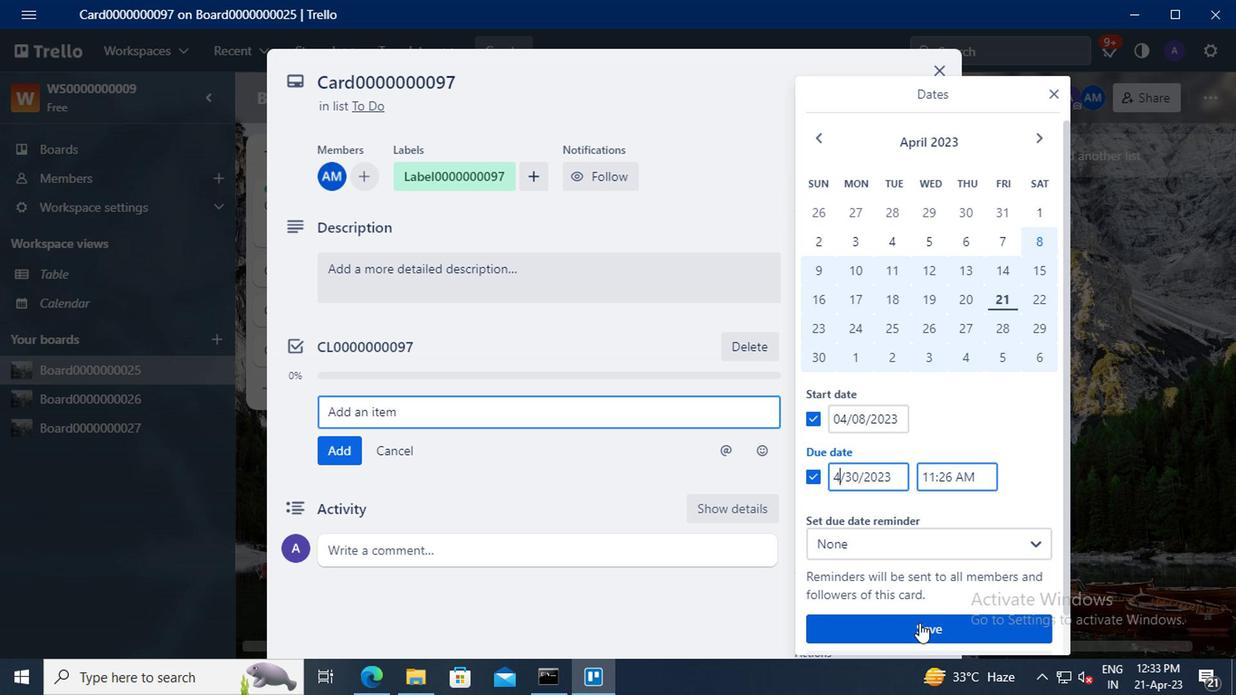 
Action: Mouse pressed left at (920, 628)
Screenshot: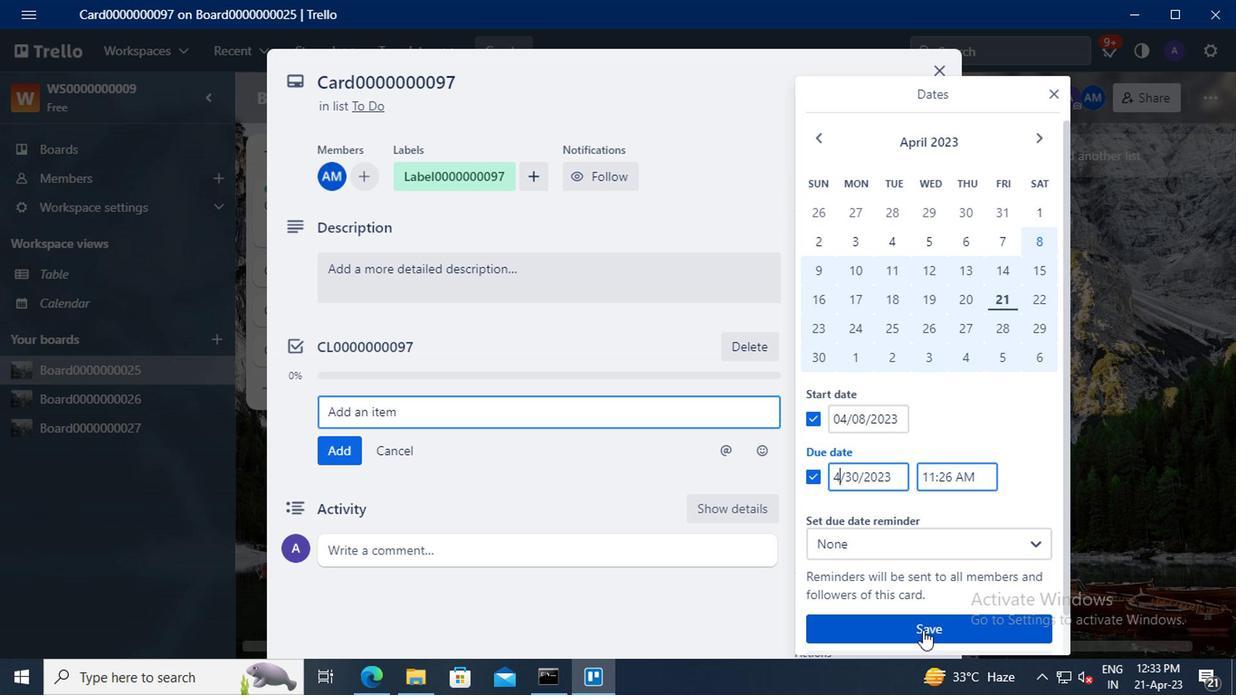 
